 Task: Create a calendar event titled 'Project Update Discussion' on 14th June 2023 from 15:00 to 18:00 in the 'Video Conference Room'.
Action: Mouse moved to (188, 224)
Screenshot: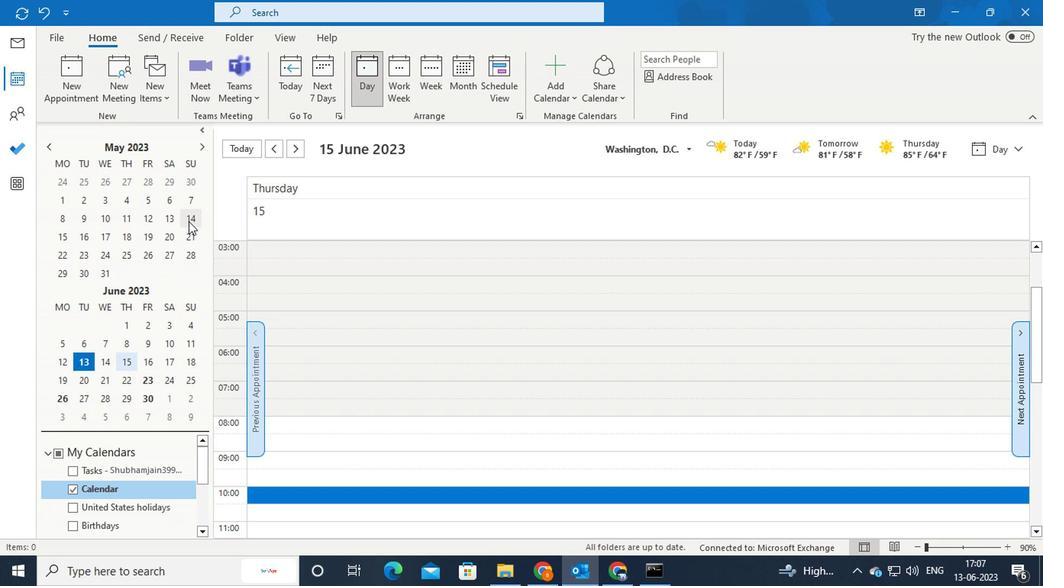 
Action: Mouse pressed left at (188, 224)
Screenshot: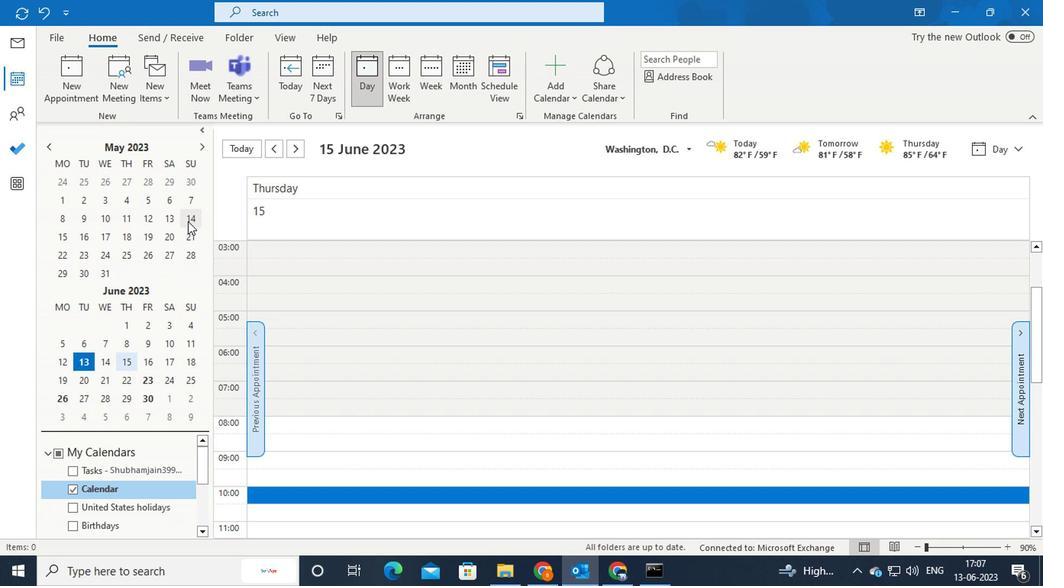 
Action: Mouse moved to (107, 364)
Screenshot: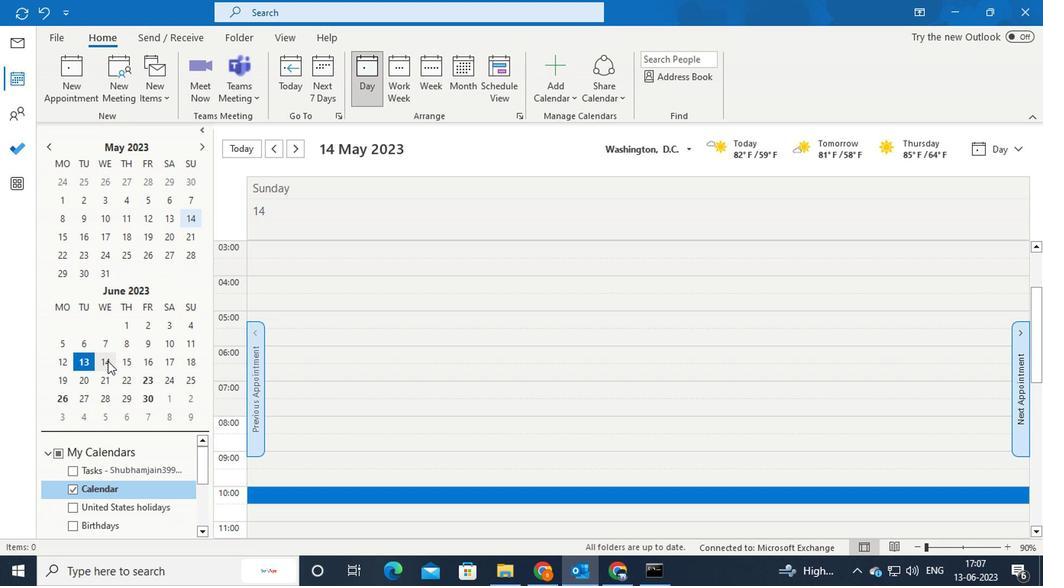 
Action: Mouse pressed left at (107, 364)
Screenshot: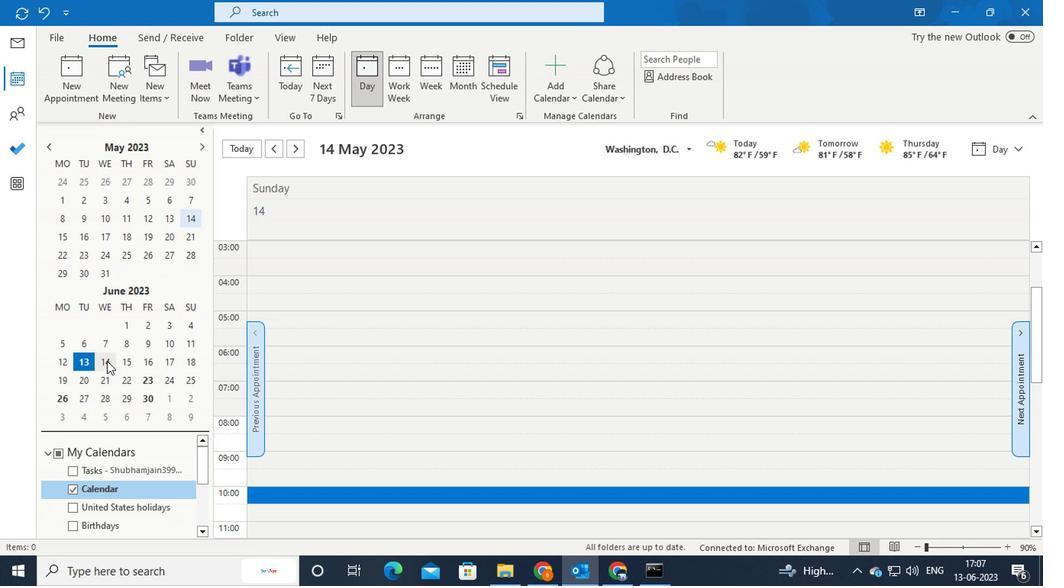 
Action: Mouse moved to (79, 91)
Screenshot: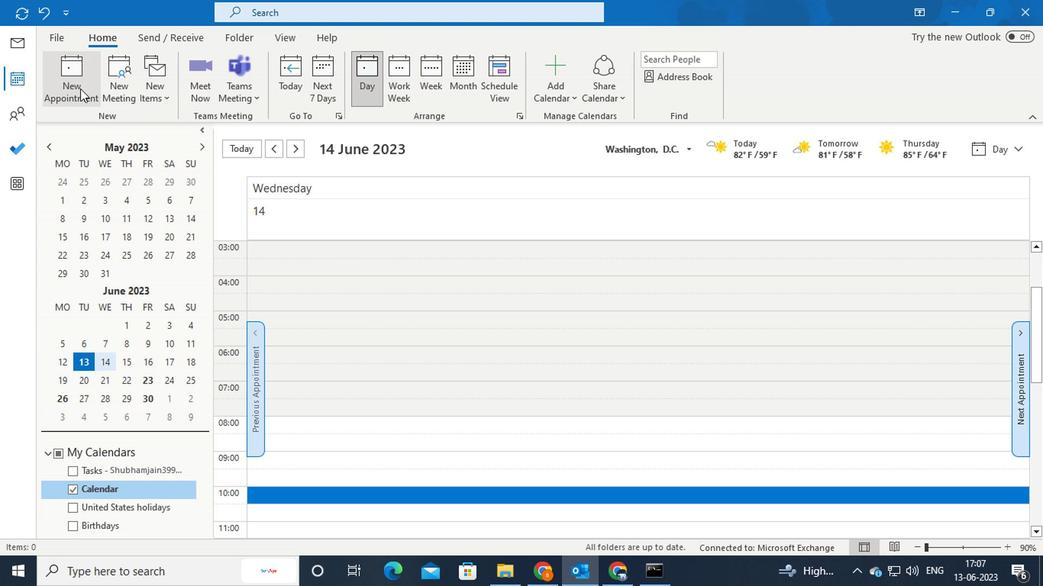 
Action: Mouse pressed left at (79, 91)
Screenshot: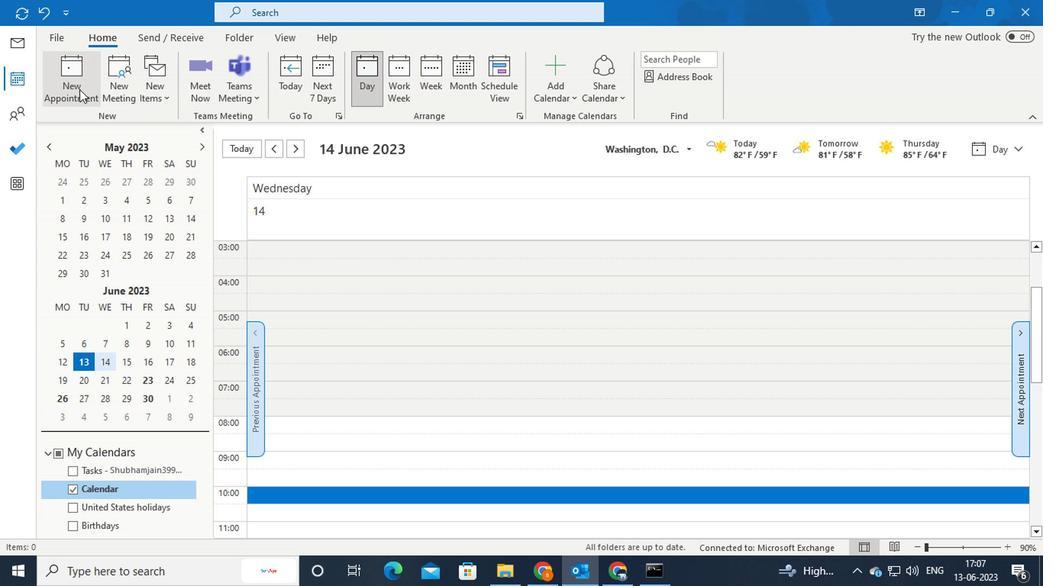 
Action: Mouse moved to (175, 157)
Screenshot: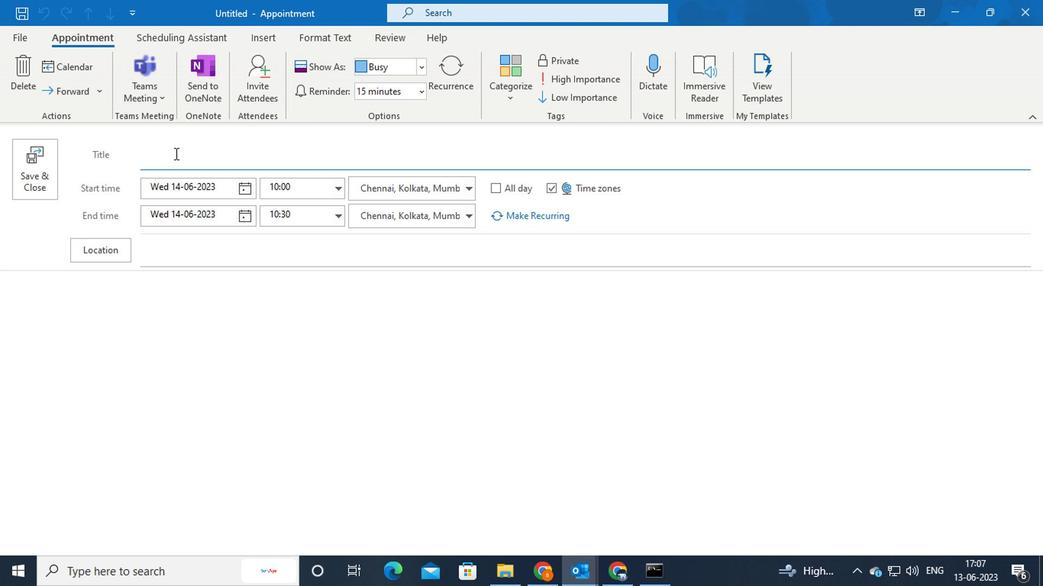 
Action: Mouse pressed left at (175, 157)
Screenshot: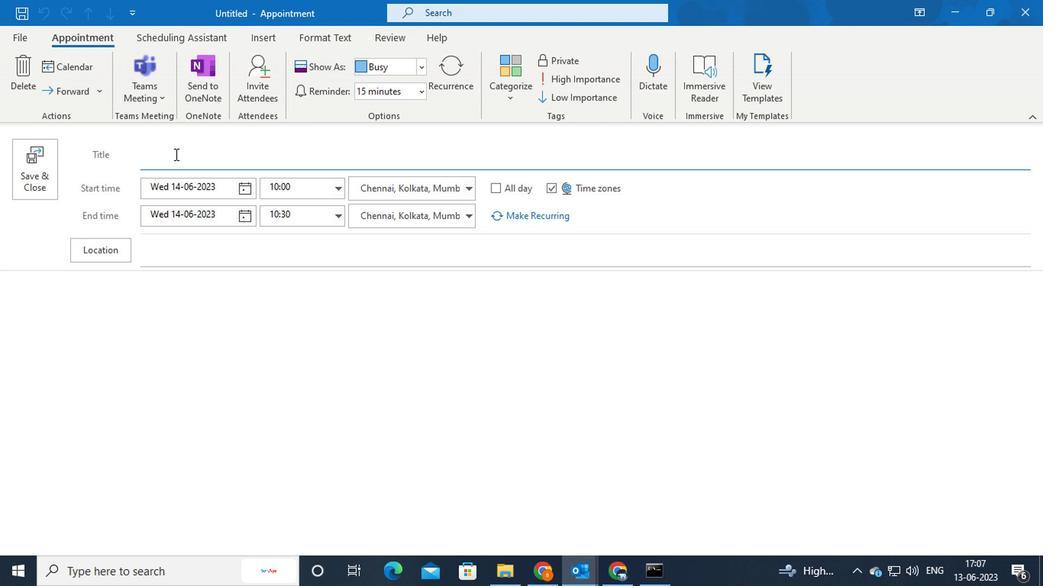
Action: Key pressed <Key.shift><Key.shift><Key.shift><Key.shift><Key.shift><Key.shift><Key.shift><Key.shift><Key.shift>PE<Key.backspace>ROJECT<Key.space><Key.shift>UPDATE<Key.space><Key.shift>DISCUSSION
Screenshot: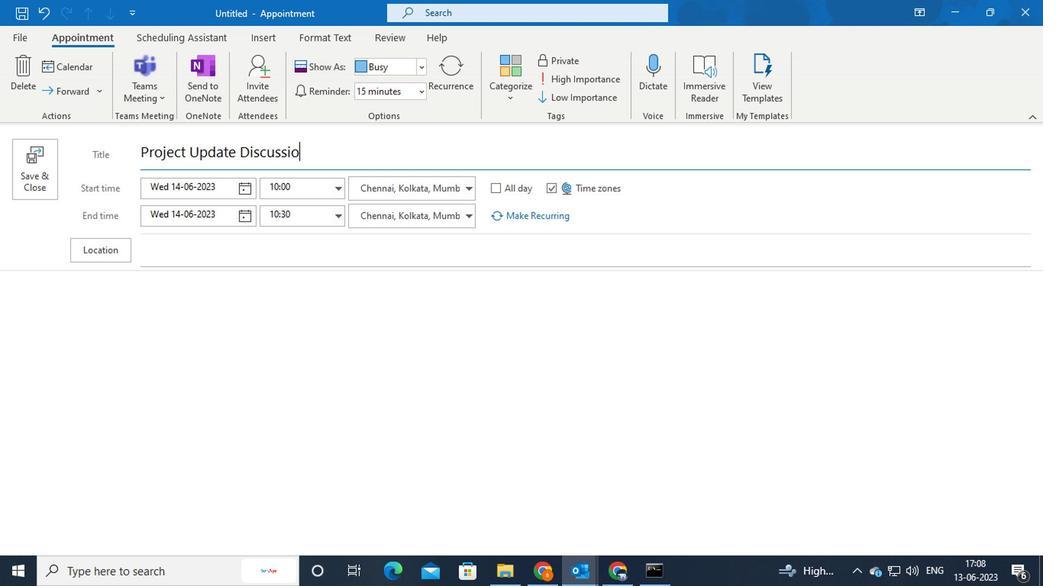 
Action: Mouse moved to (553, 186)
Screenshot: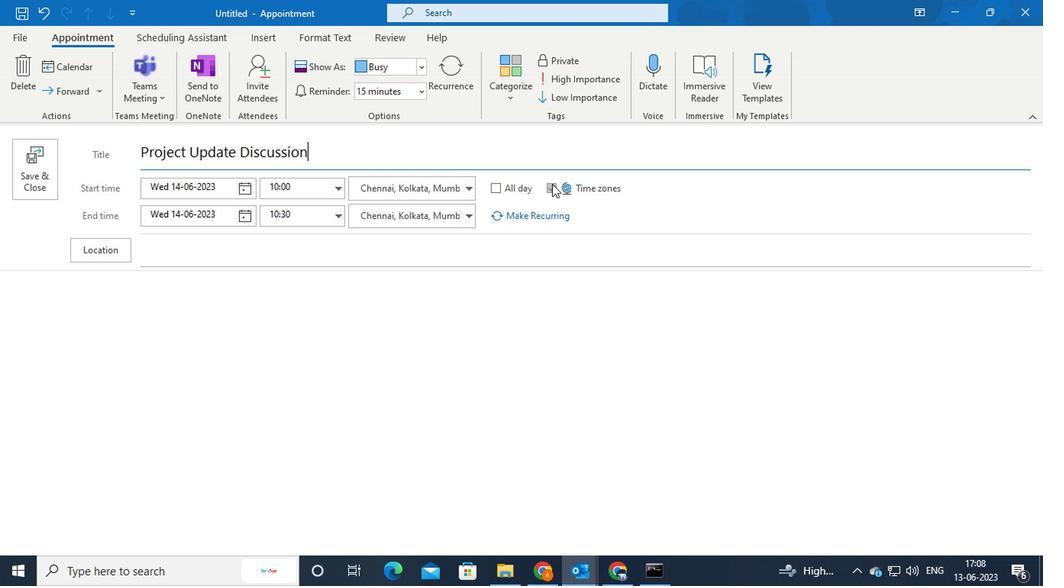 
Action: Mouse pressed left at (553, 186)
Screenshot: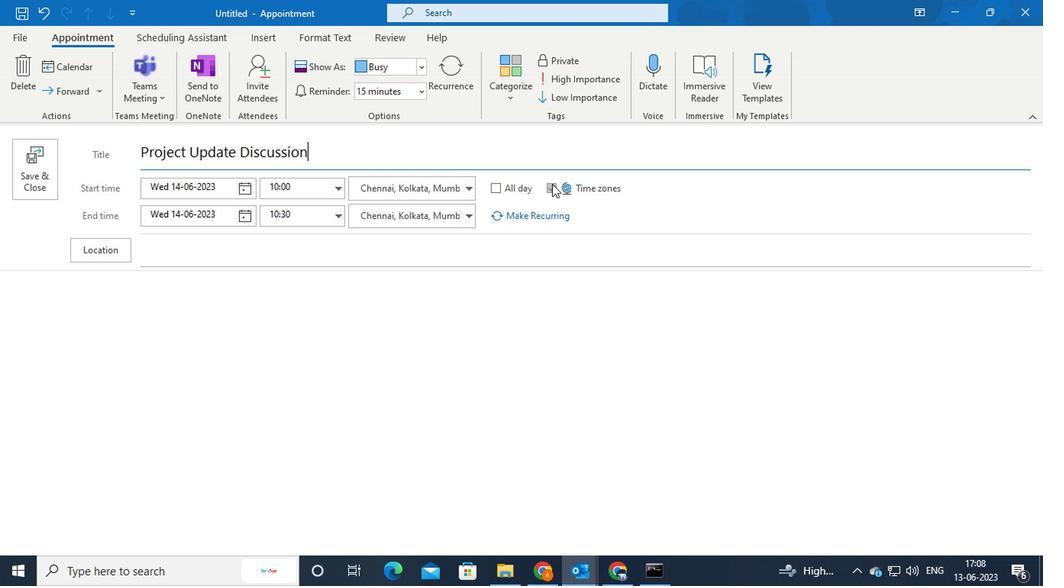 
Action: Mouse moved to (423, 189)
Screenshot: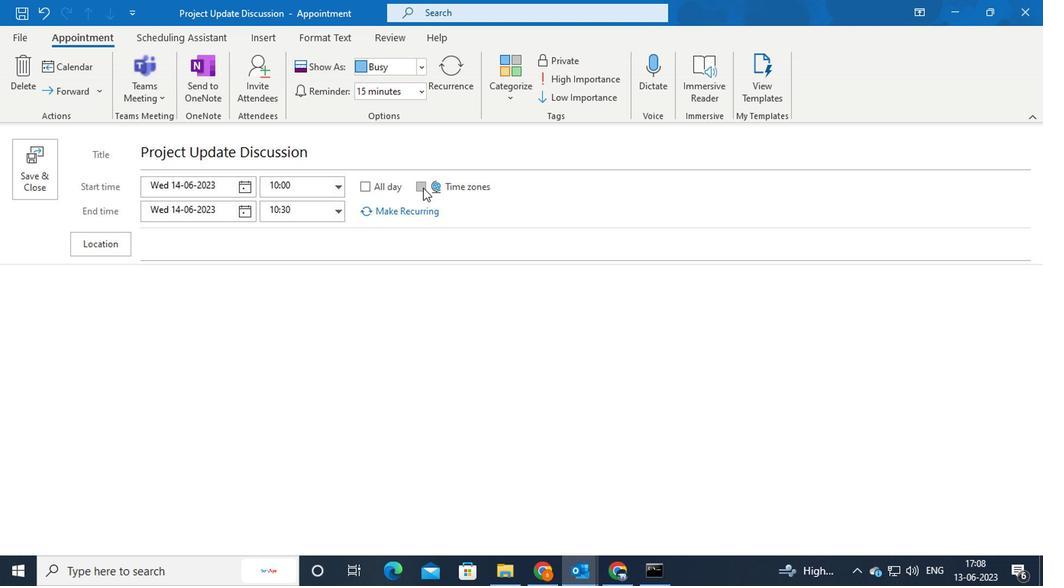 
Action: Mouse pressed left at (423, 189)
Screenshot: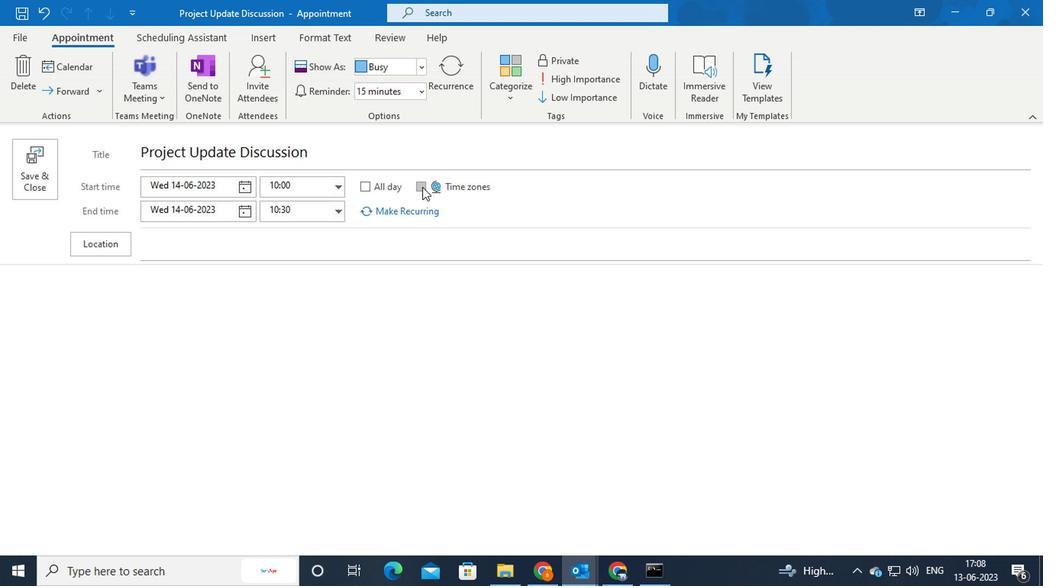 
Action: Mouse moved to (463, 193)
Screenshot: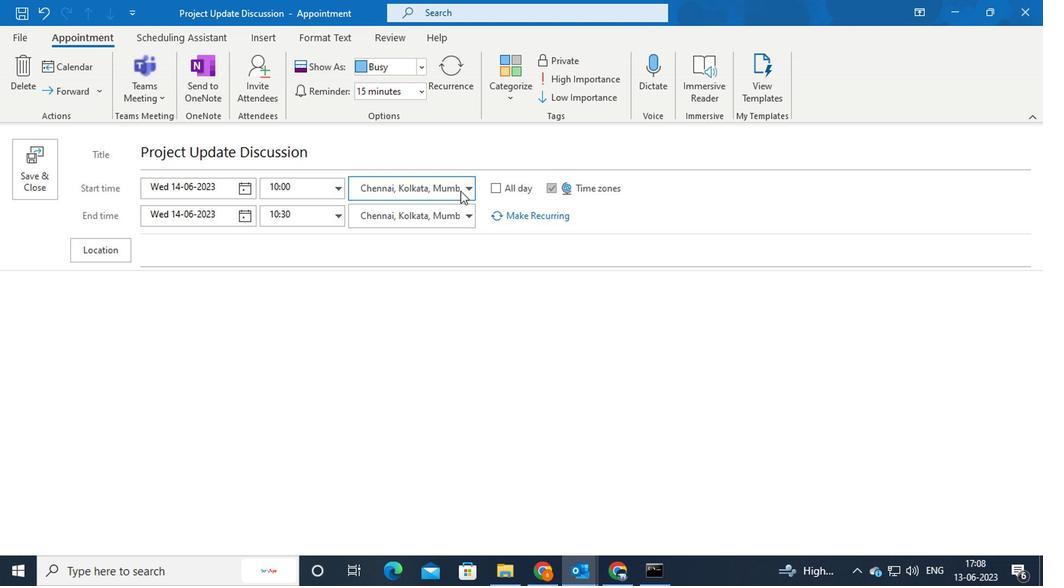 
Action: Mouse pressed left at (463, 193)
Screenshot: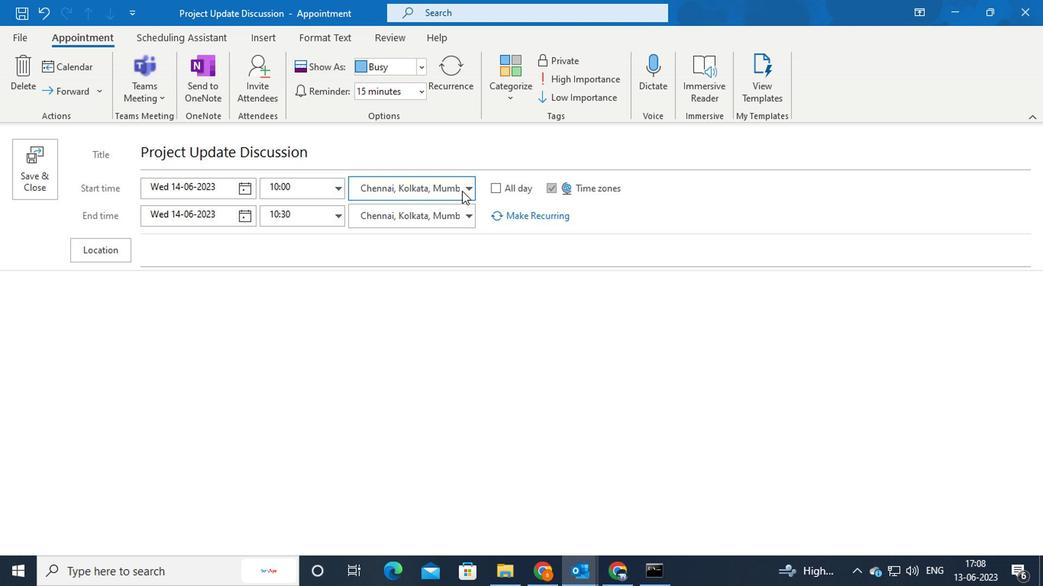 
Action: Mouse moved to (459, 209)
Screenshot: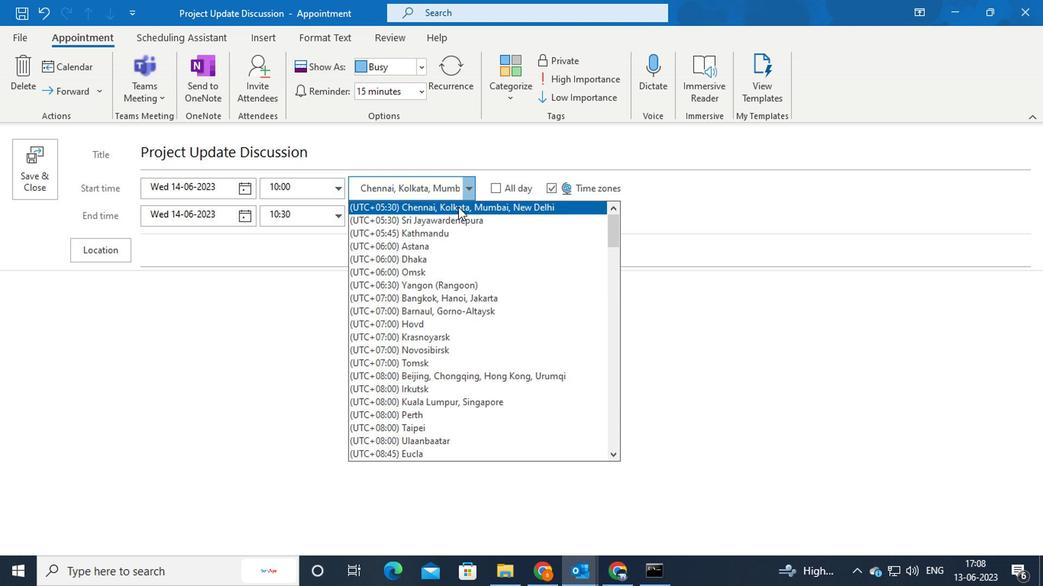 
Action: Mouse pressed left at (459, 209)
Screenshot: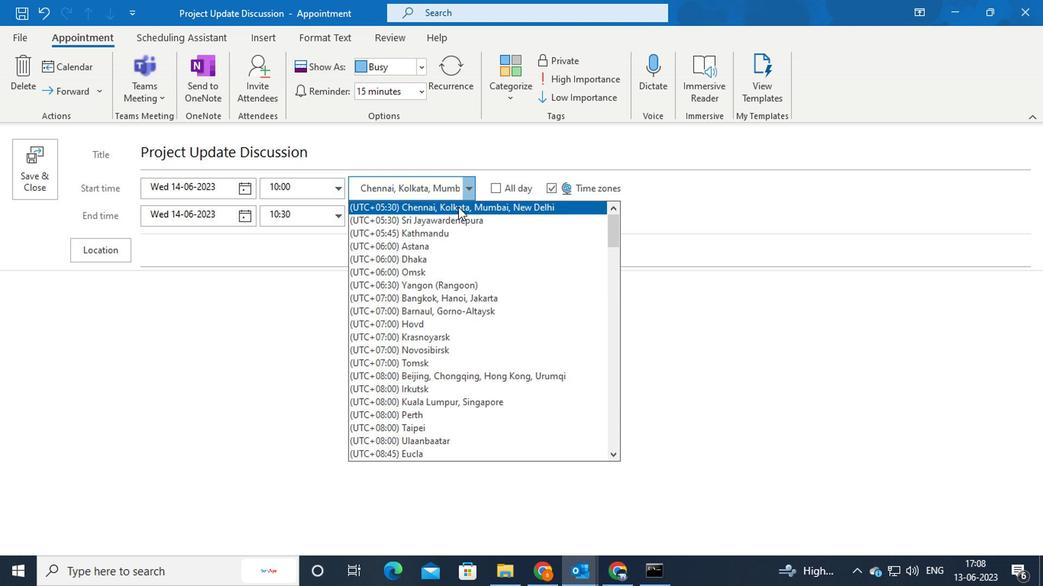 
Action: Mouse moved to (340, 196)
Screenshot: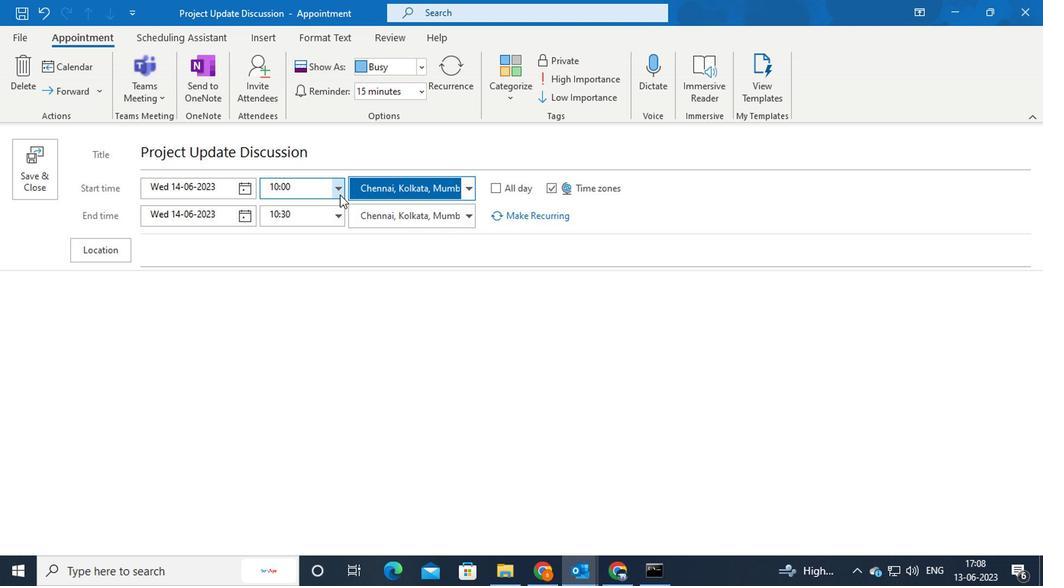 
Action: Mouse pressed left at (340, 196)
Screenshot: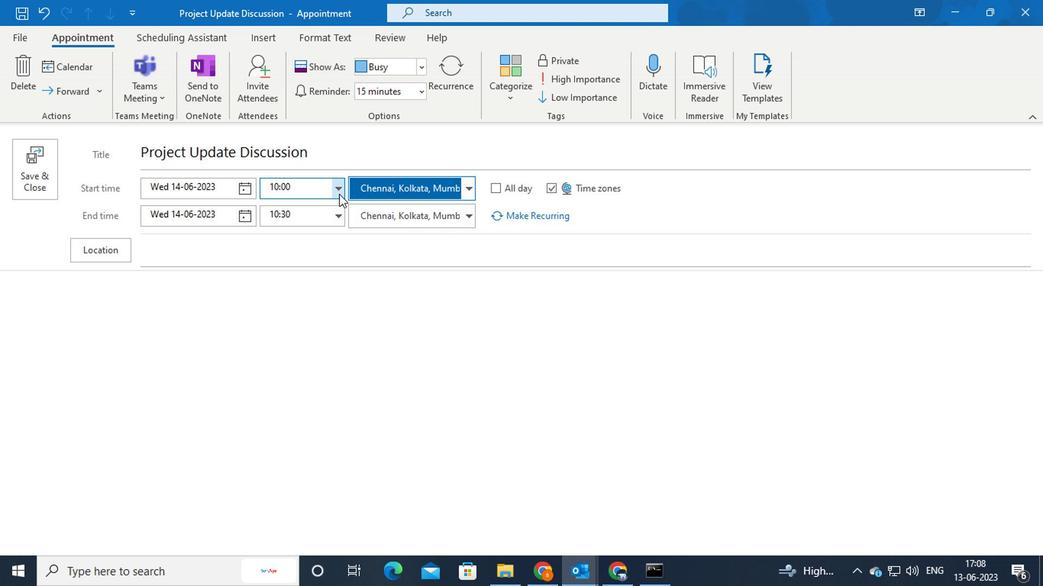 
Action: Mouse moved to (323, 267)
Screenshot: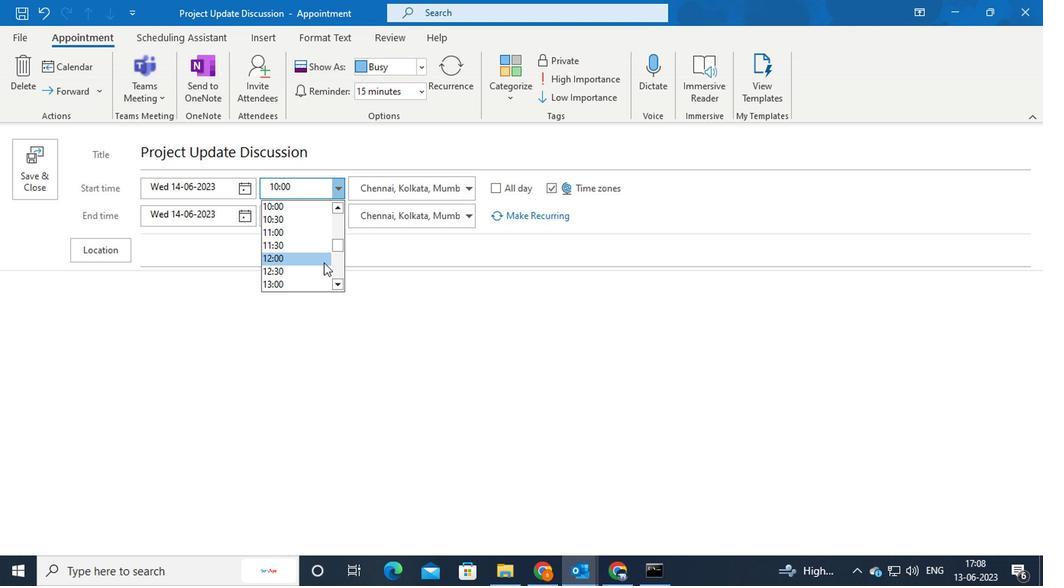 
Action: Mouse scrolled (323, 266) with delta (0, -1)
Screenshot: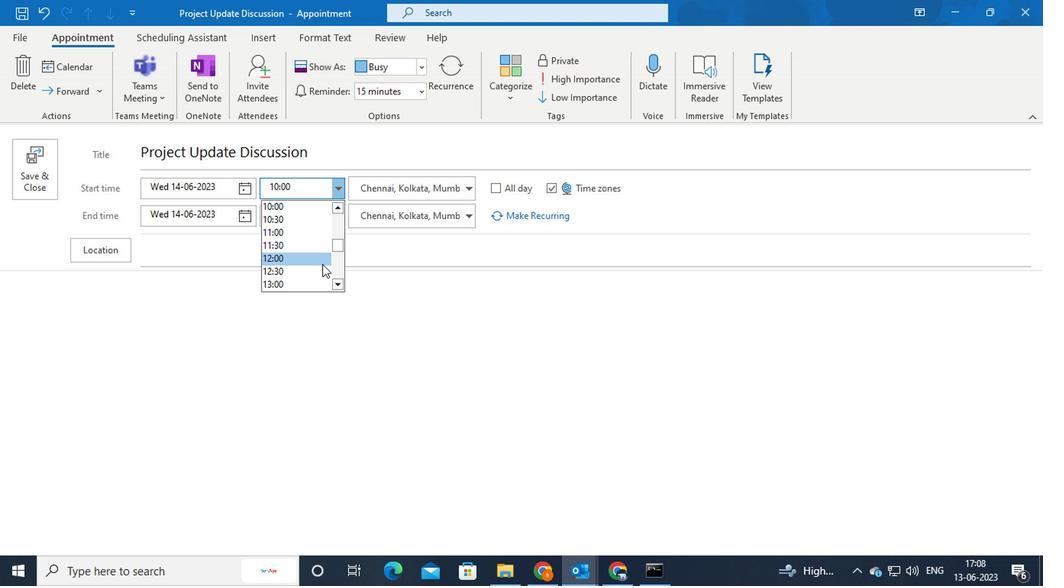 
Action: Mouse moved to (322, 267)
Screenshot: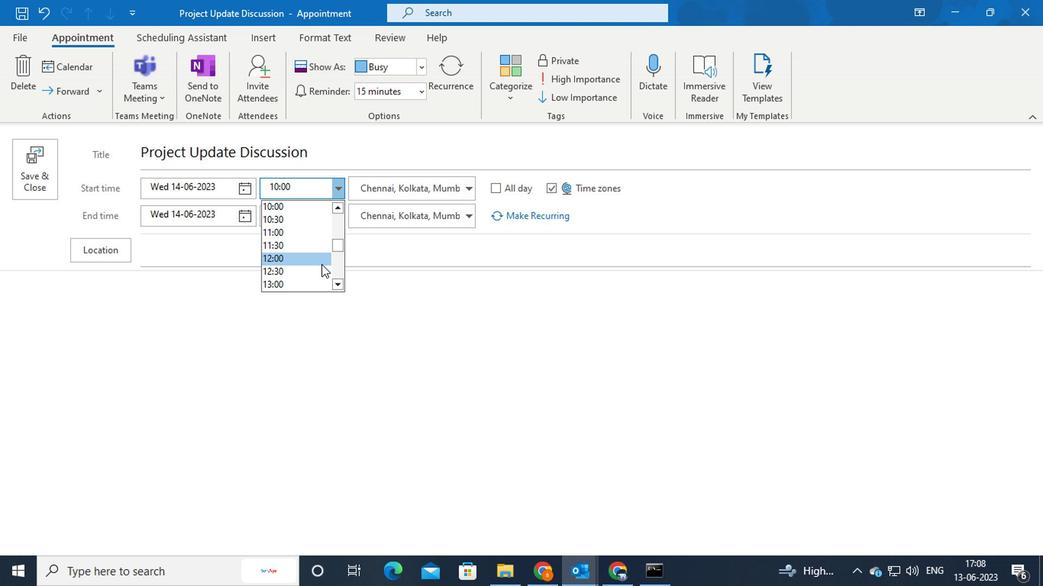 
Action: Mouse scrolled (322, 266) with delta (0, -1)
Screenshot: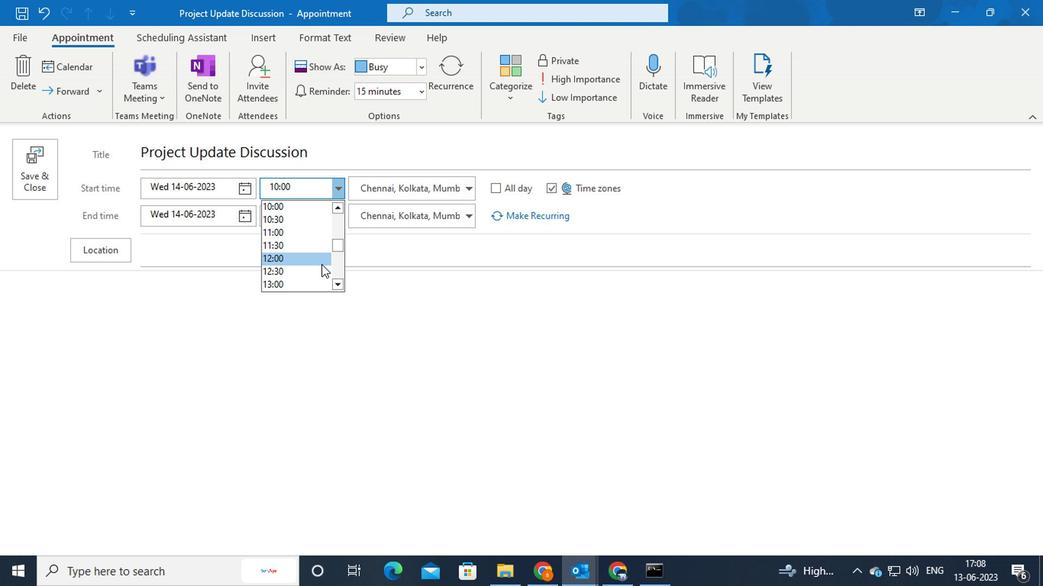 
Action: Mouse scrolled (322, 266) with delta (0, -1)
Screenshot: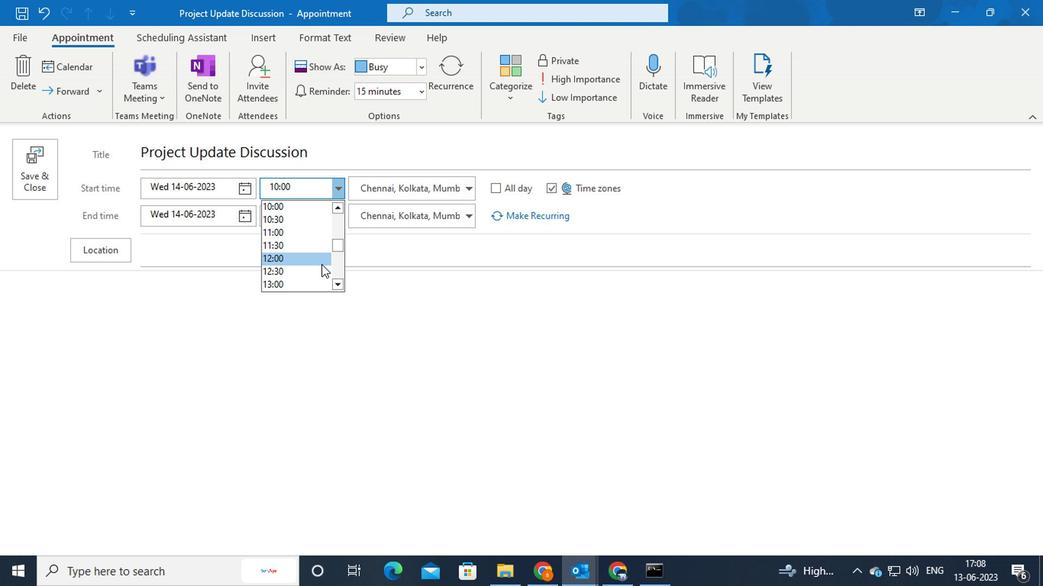
Action: Mouse moved to (321, 267)
Screenshot: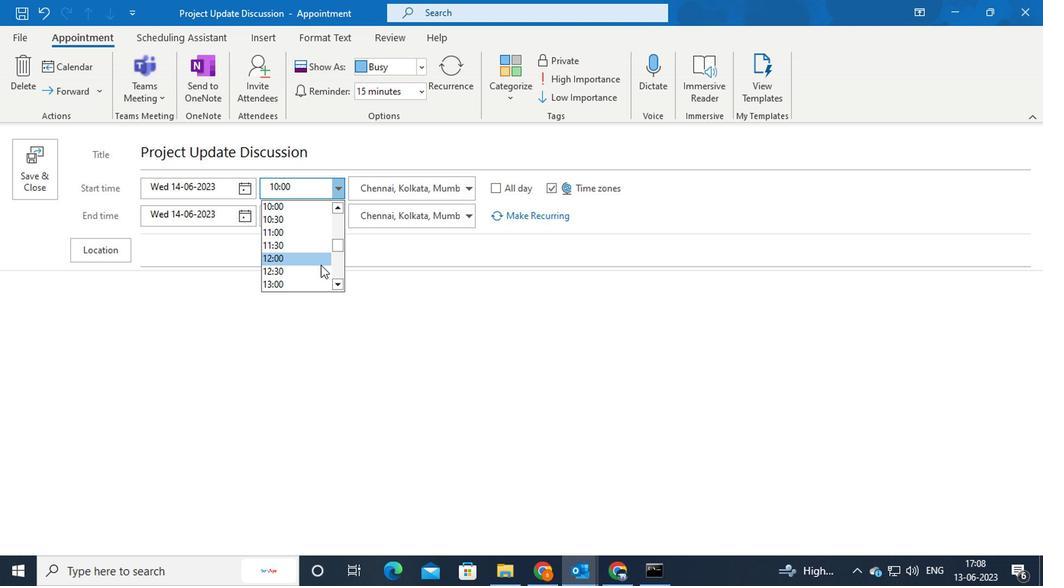 
Action: Mouse scrolled (321, 267) with delta (0, 0)
Screenshot: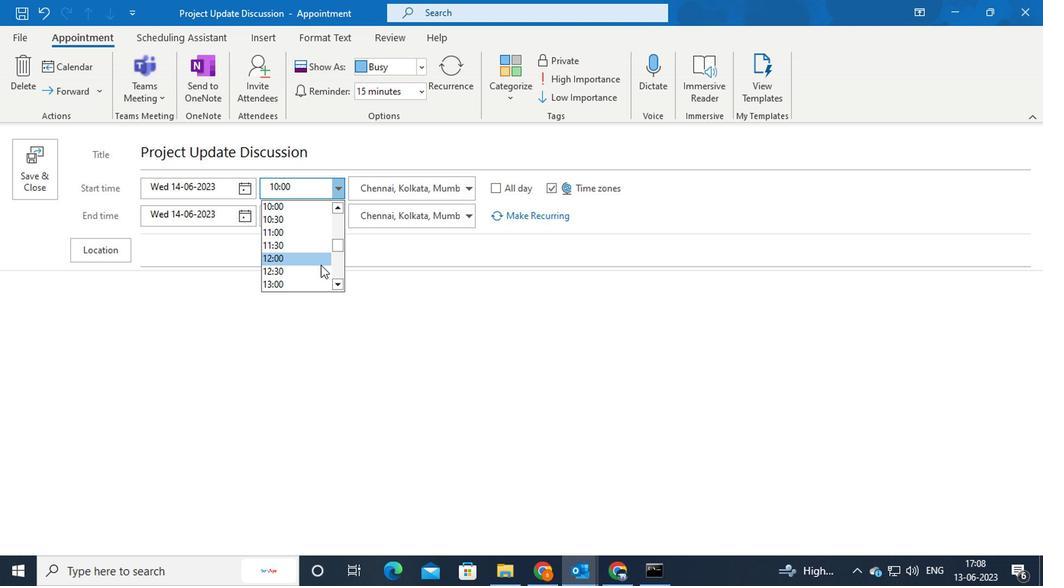 
Action: Mouse moved to (337, 253)
Screenshot: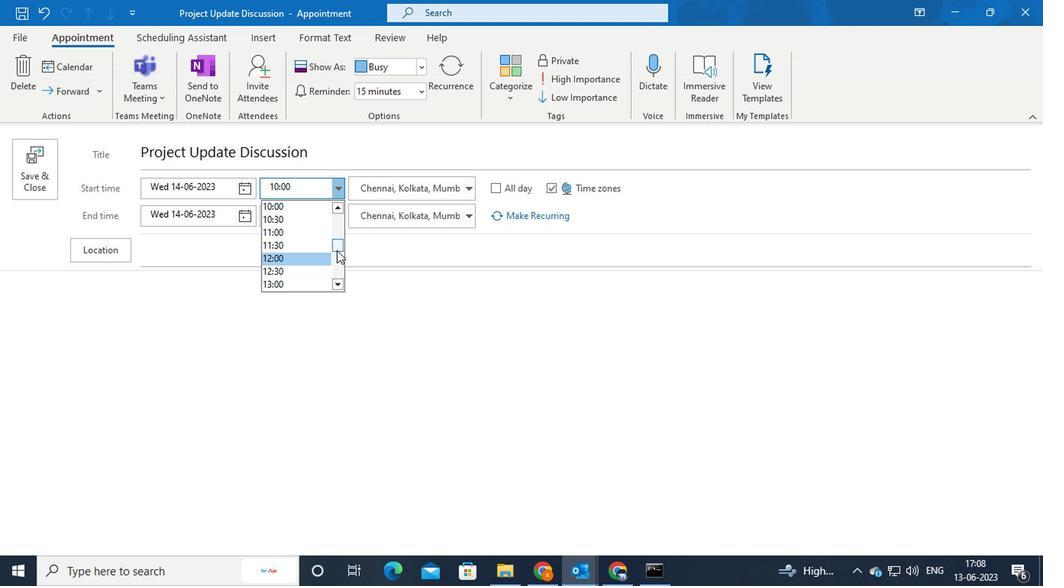 
Action: Mouse pressed left at (337, 253)
Screenshot: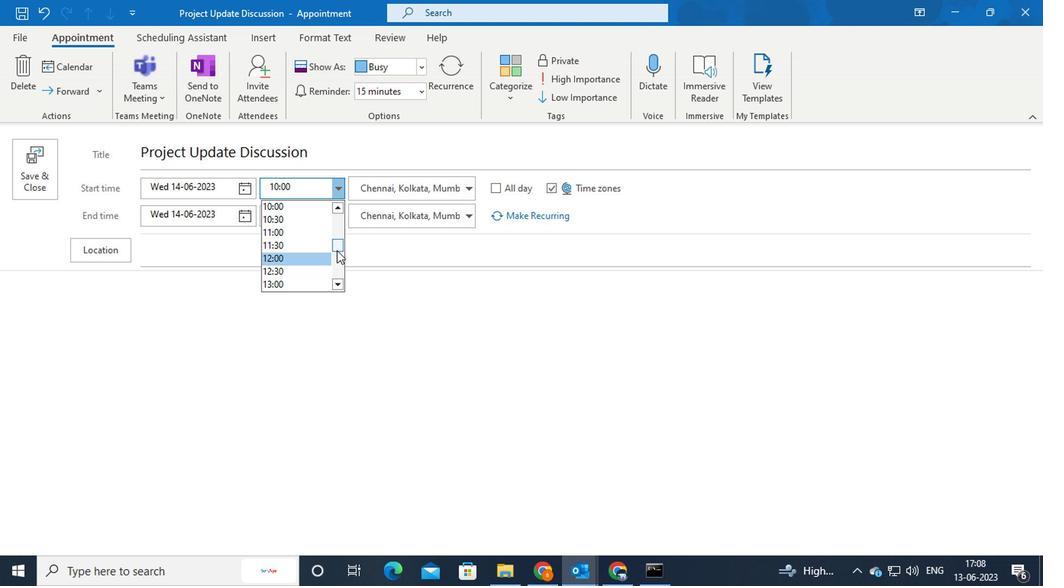 
Action: Mouse moved to (306, 243)
Screenshot: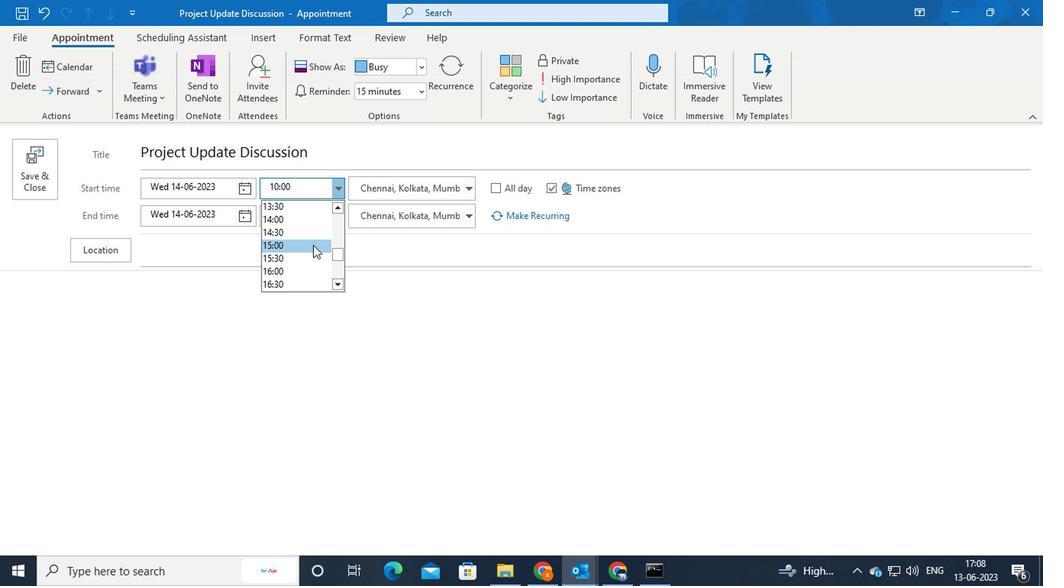
Action: Mouse pressed left at (306, 243)
Screenshot: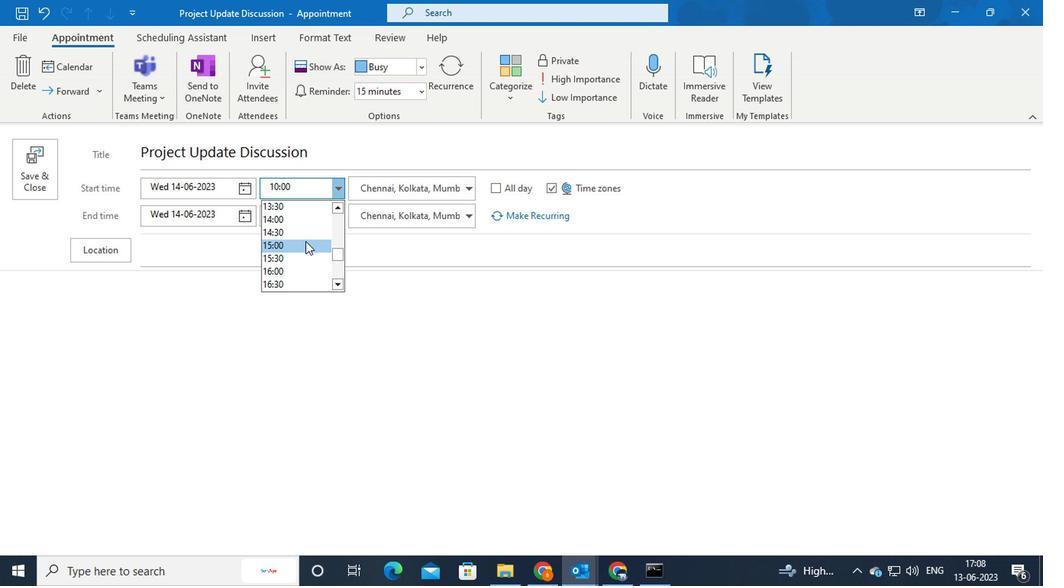 
Action: Mouse moved to (336, 227)
Screenshot: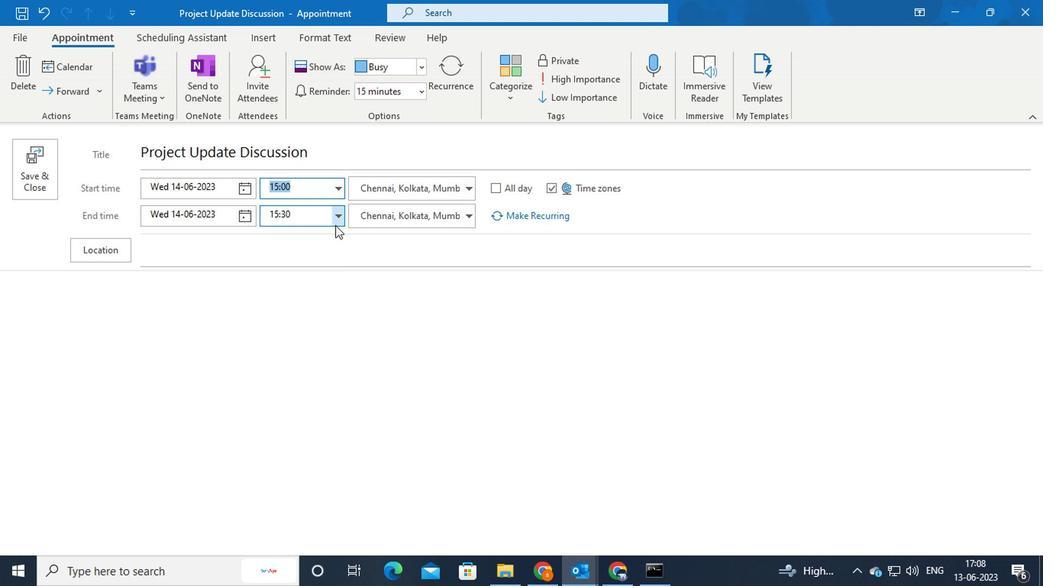 
Action: Mouse pressed left at (336, 227)
Screenshot: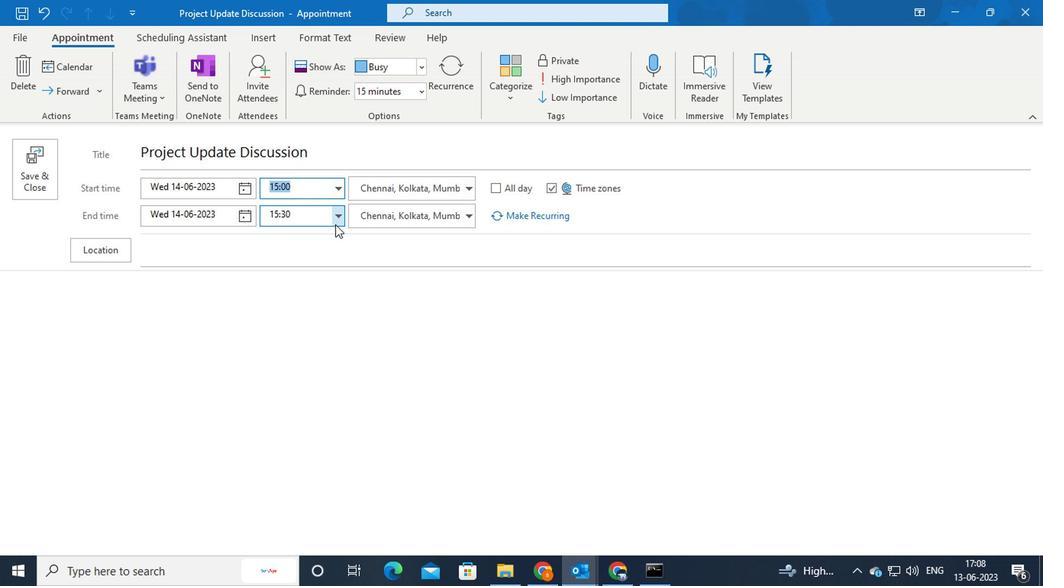 
Action: Mouse moved to (336, 254)
Screenshot: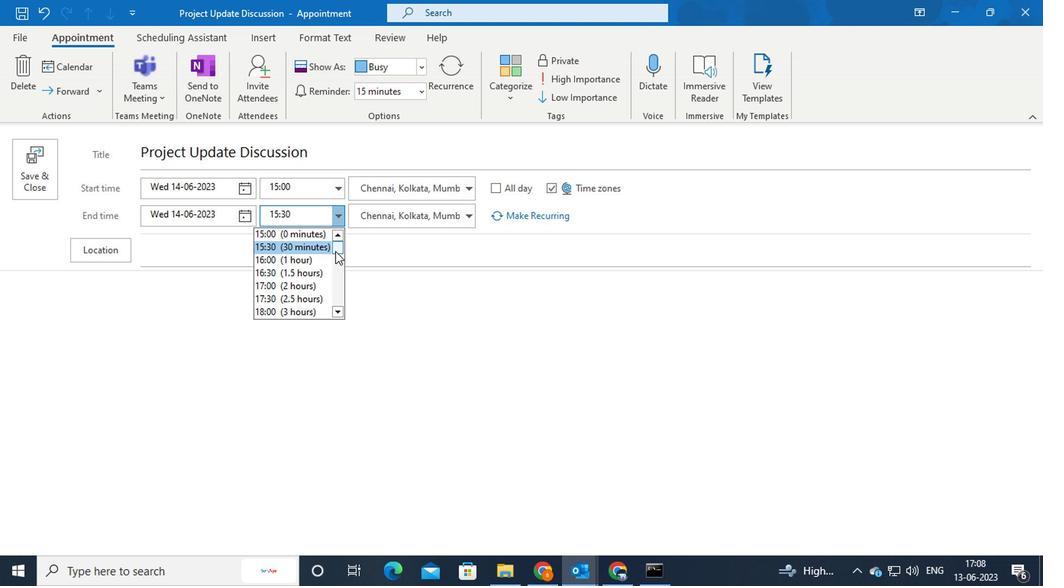 
Action: Mouse pressed left at (336, 254)
Screenshot: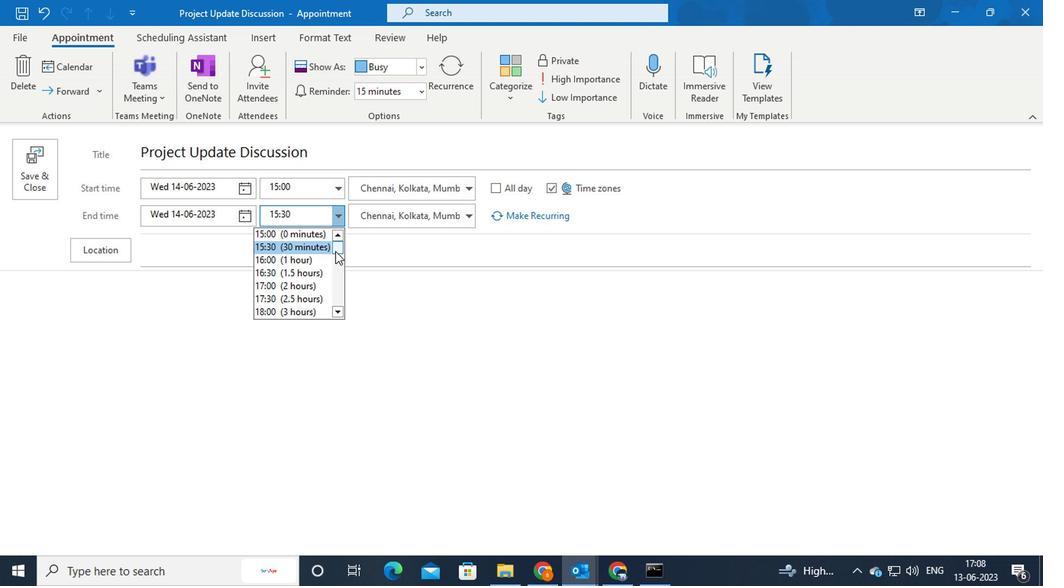 
Action: Mouse moved to (336, 261)
Screenshot: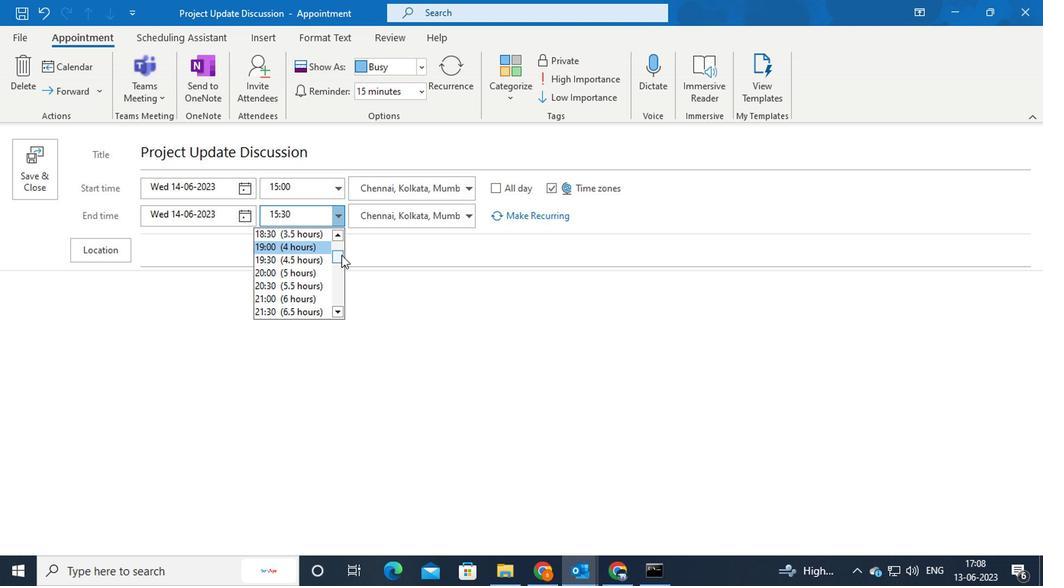 
Action: Mouse pressed left at (336, 261)
Screenshot: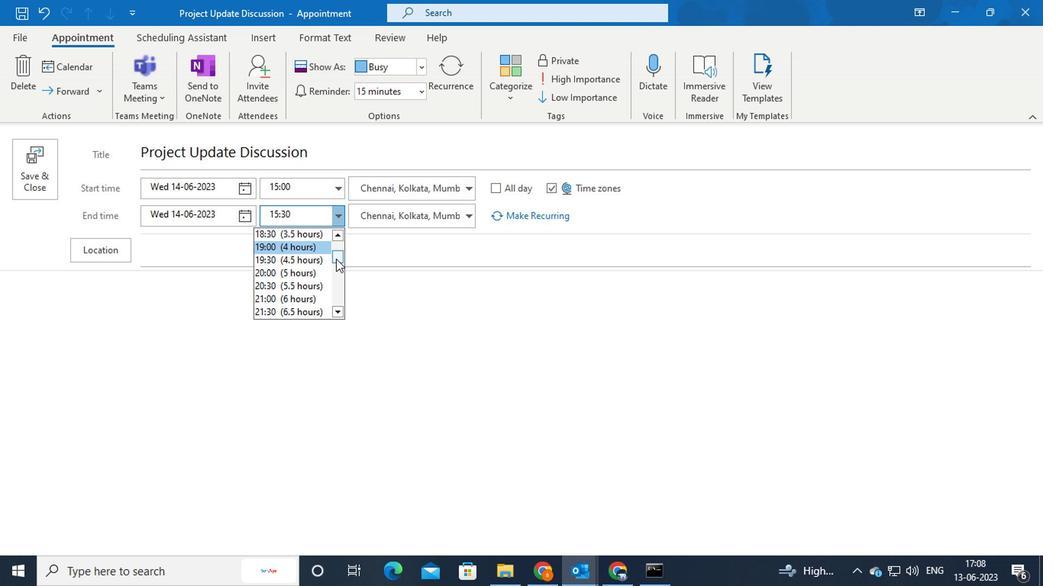 
Action: Mouse moved to (311, 252)
Screenshot: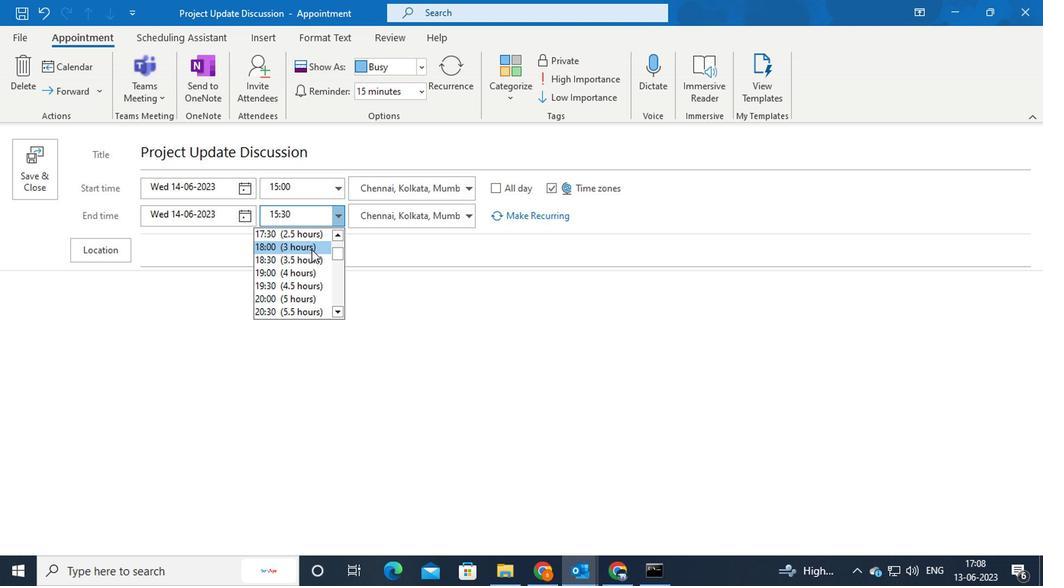 
Action: Mouse pressed left at (311, 252)
Screenshot: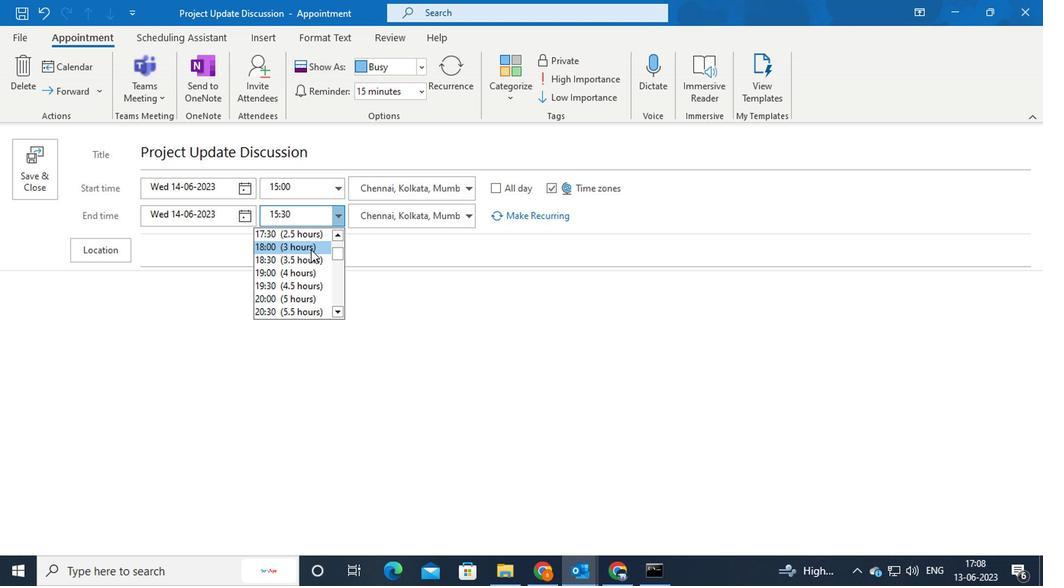
Action: Mouse moved to (204, 261)
Screenshot: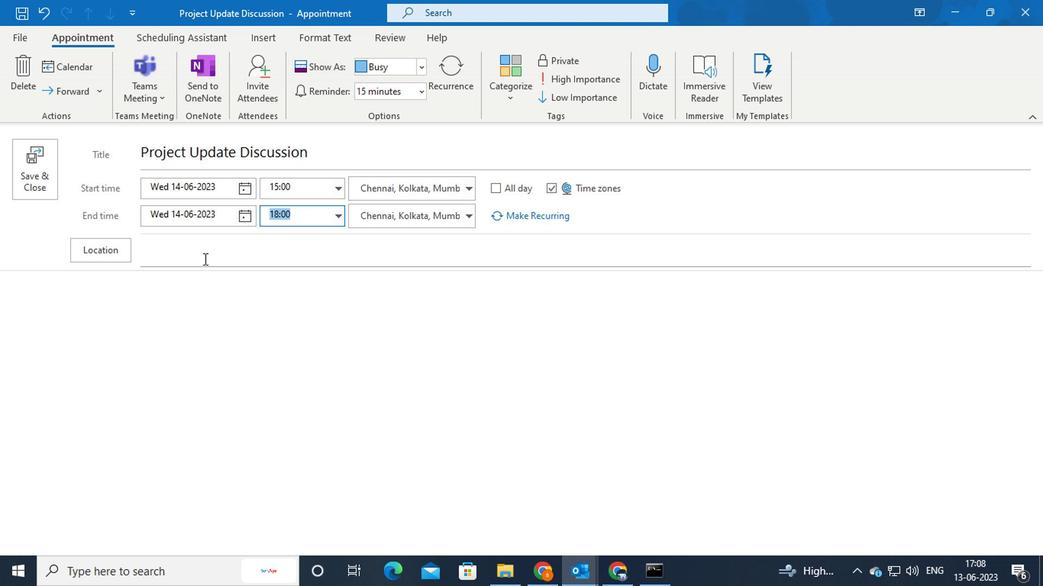 
Action: Mouse pressed left at (204, 261)
Screenshot: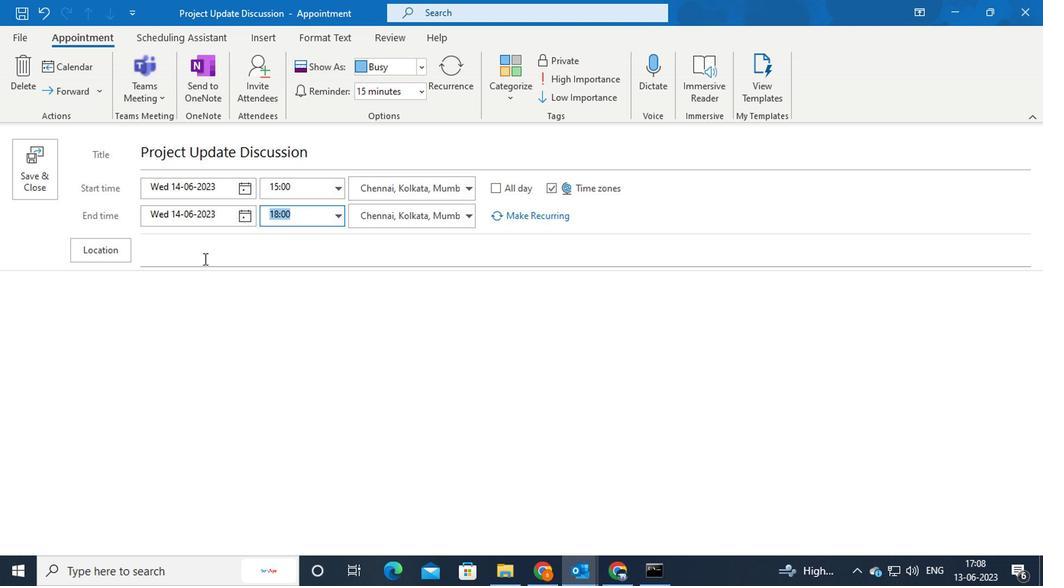 
Action: Key pressed <Key.shift><Key.shift><Key.shift><Key.shift><Key.shift><Key.shift><Key.shift><Key.shift><Key.shift><Key.shift><Key.shift><Key.shift><Key.shift>VIDEO<Key.space><Key.shift>CONFERENCE<Key.space><Key.shift>ROOM
Screenshot: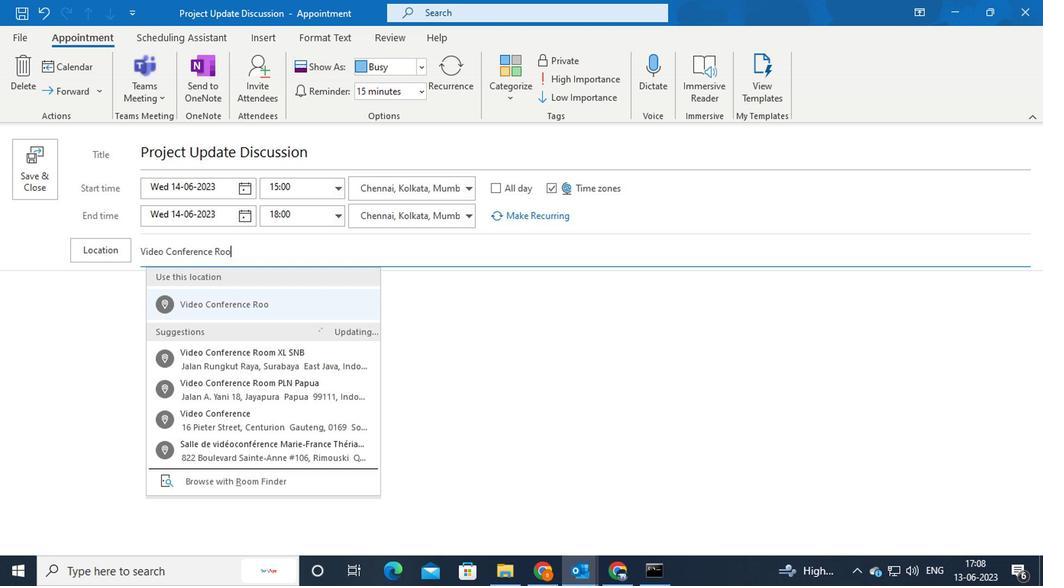 
Action: Mouse moved to (221, 300)
Screenshot: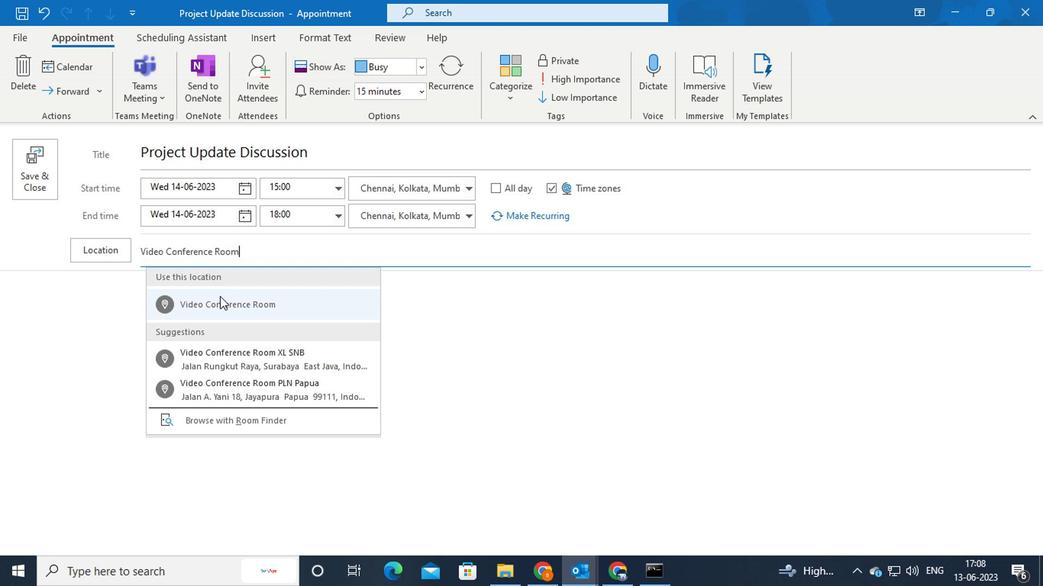 
Action: Mouse pressed left at (221, 300)
Screenshot: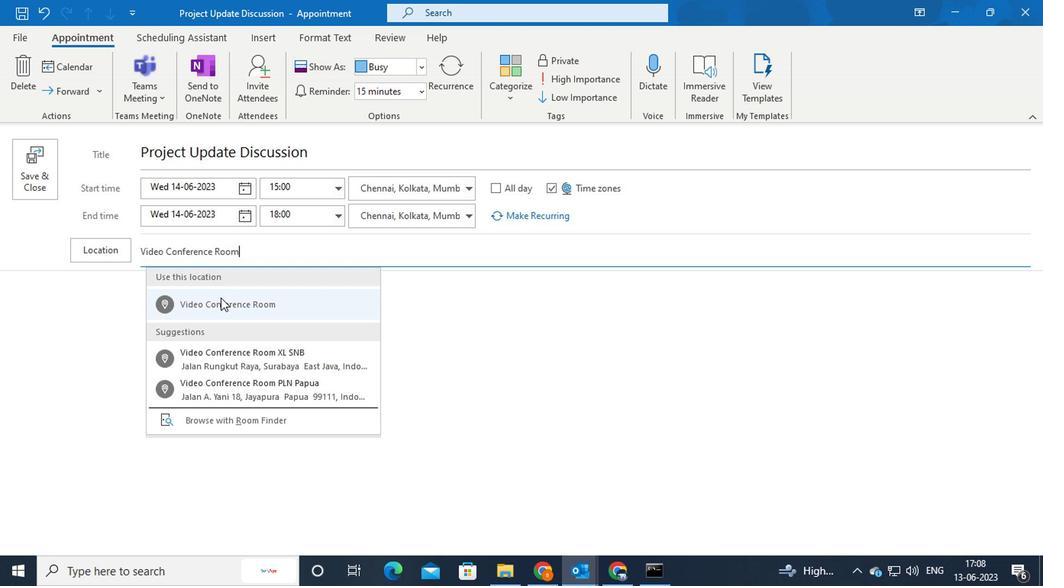 
Action: Mouse moved to (11, 181)
Screenshot: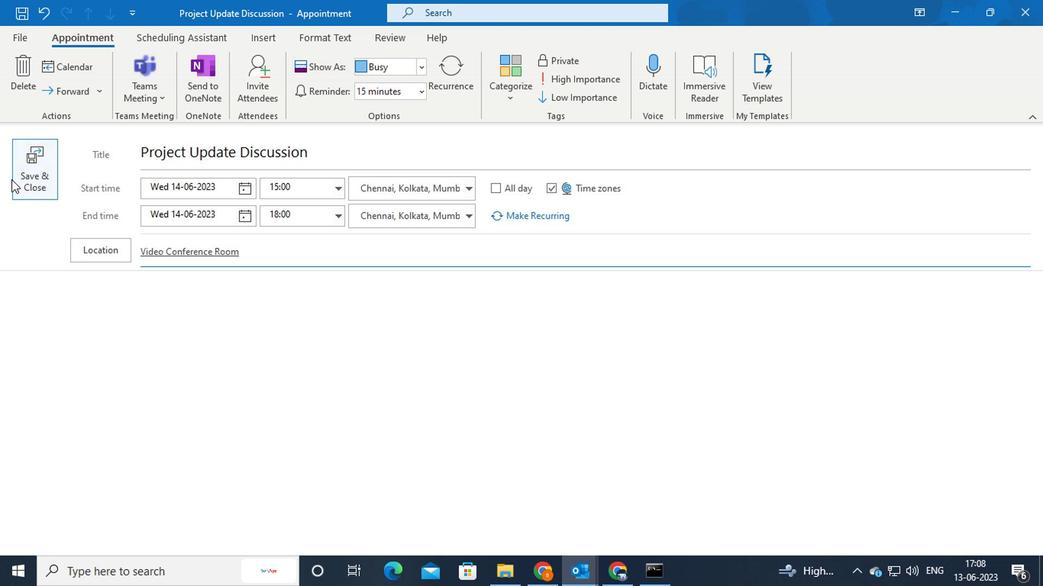
Action: Mouse pressed left at (11, 181)
Screenshot: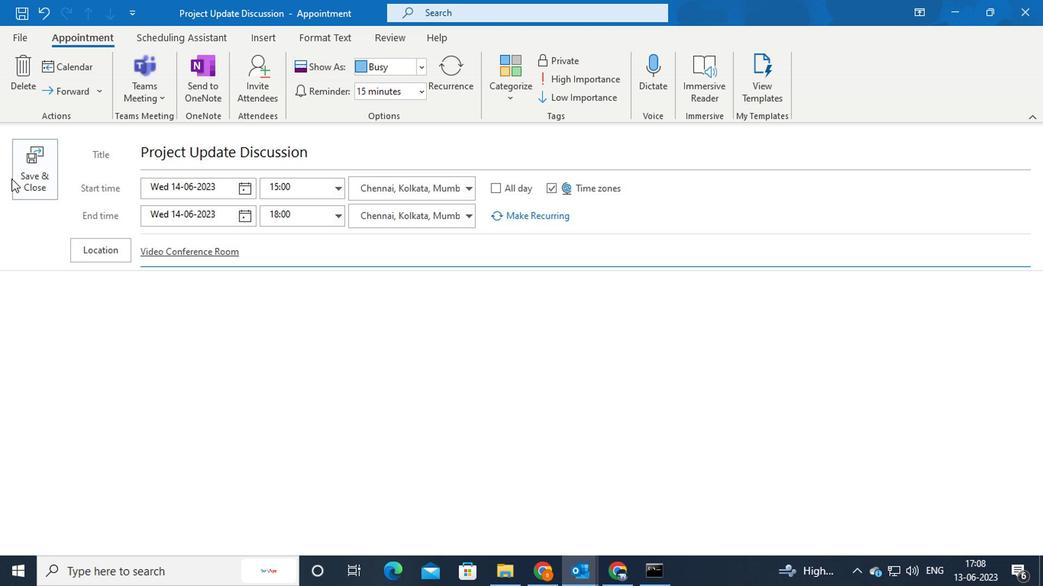 
Action: Mouse moved to (17, 181)
Screenshot: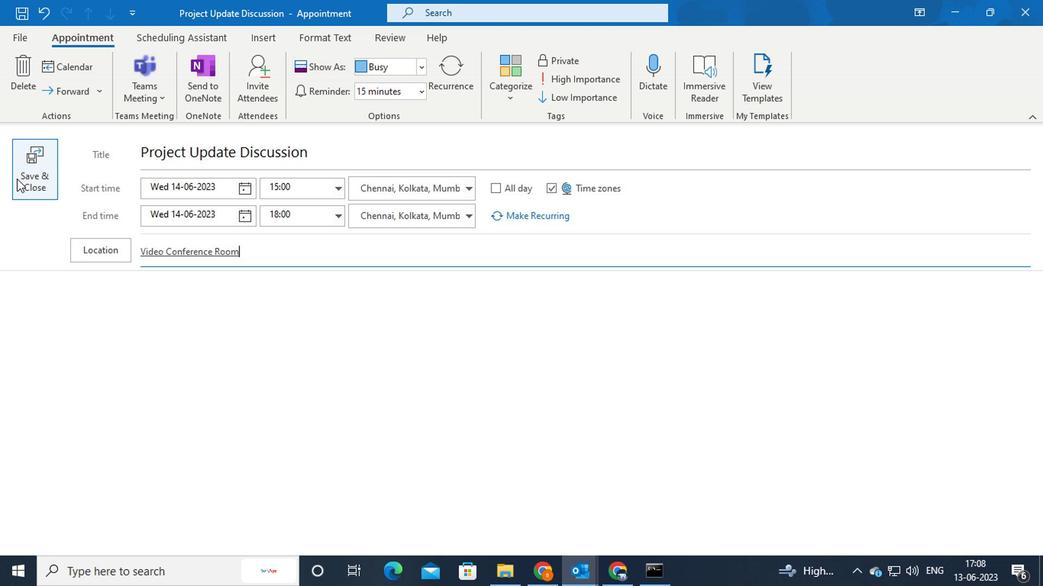 
Action: Mouse pressed left at (17, 181)
Screenshot: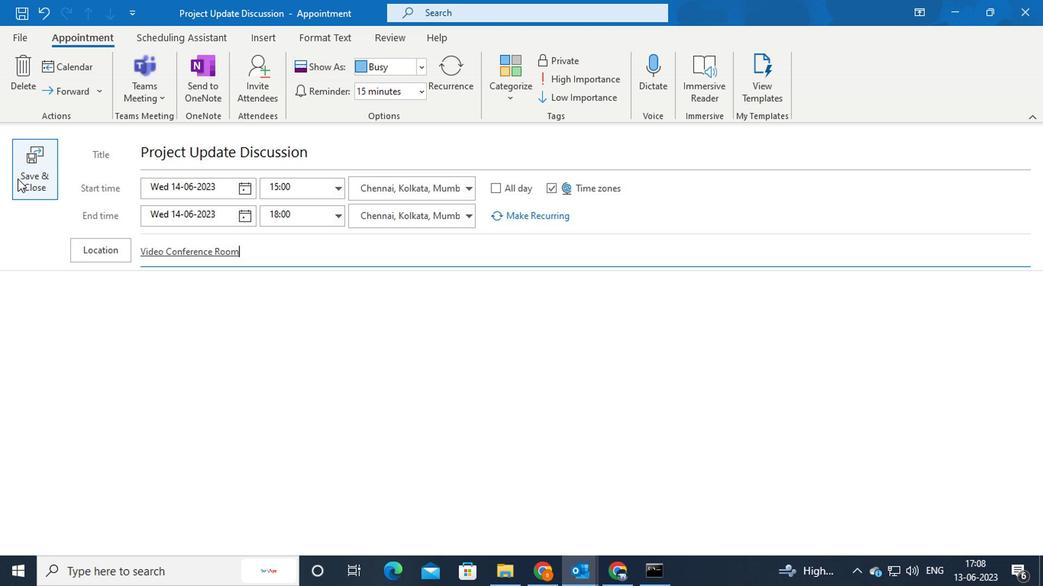 
